 Task: Create a due date automation trigger when advanced on, on the wednesday before a card is due add fields with custom field "Resume" set to a date not in this week at 11:00 AM.
Action: Mouse moved to (1072, 83)
Screenshot: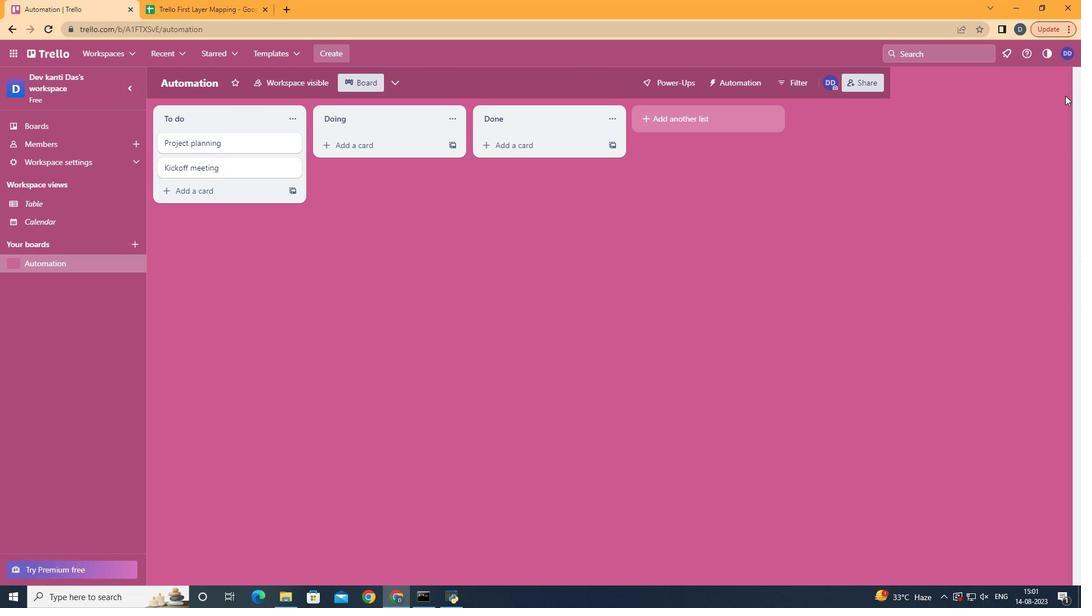
Action: Mouse pressed left at (1072, 83)
Screenshot: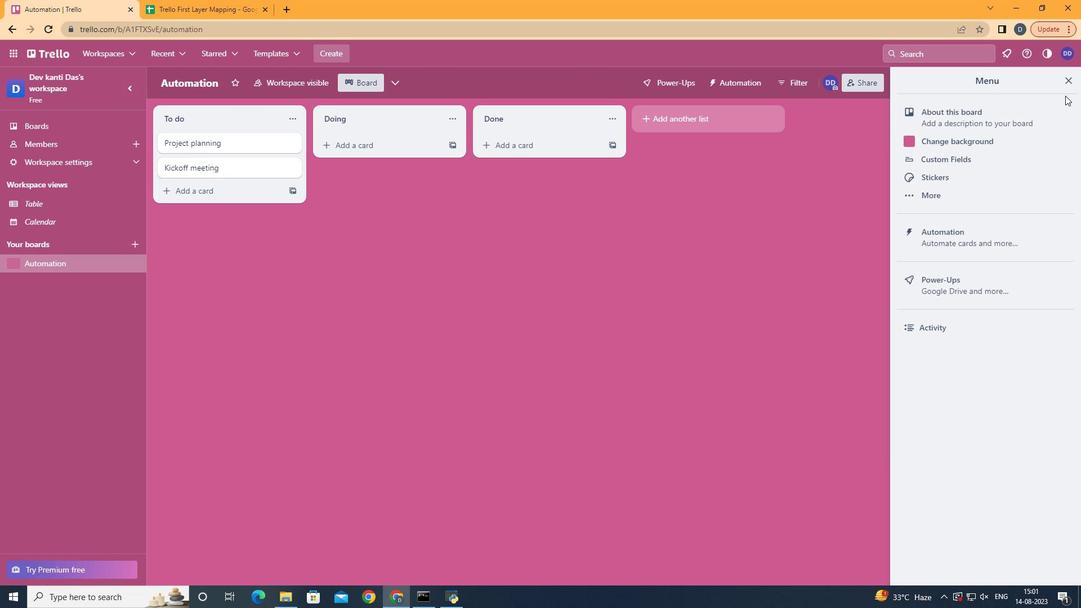 
Action: Mouse moved to (974, 254)
Screenshot: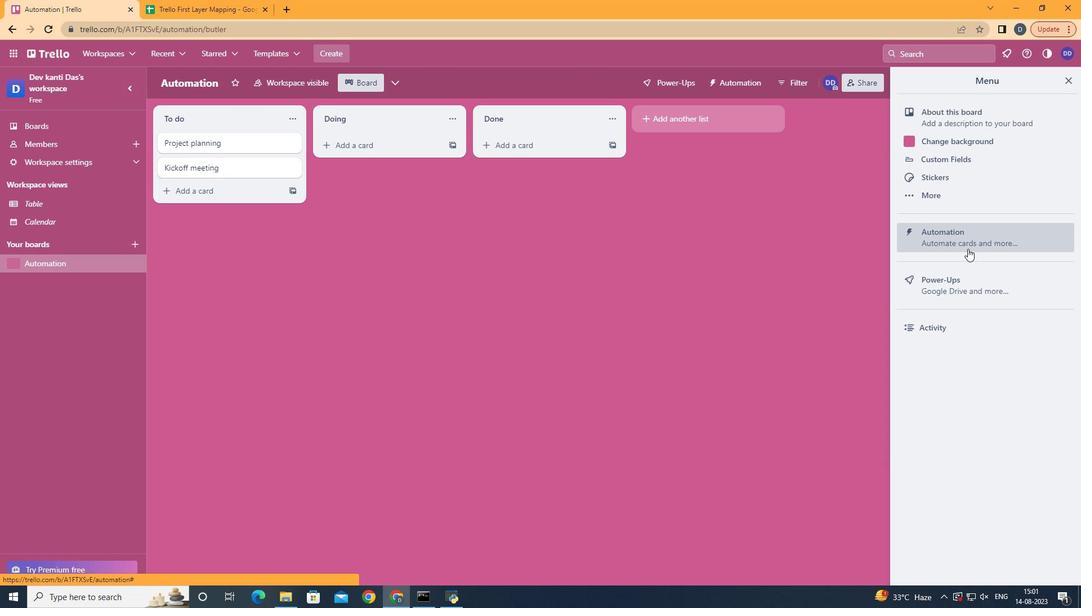 
Action: Mouse pressed left at (974, 254)
Screenshot: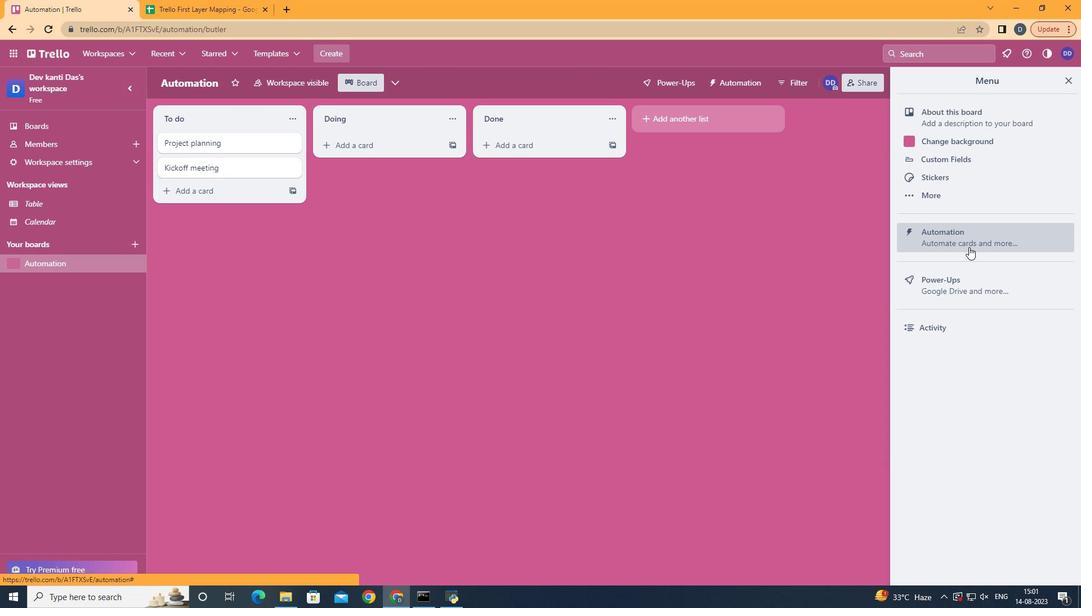 
Action: Mouse moved to (236, 229)
Screenshot: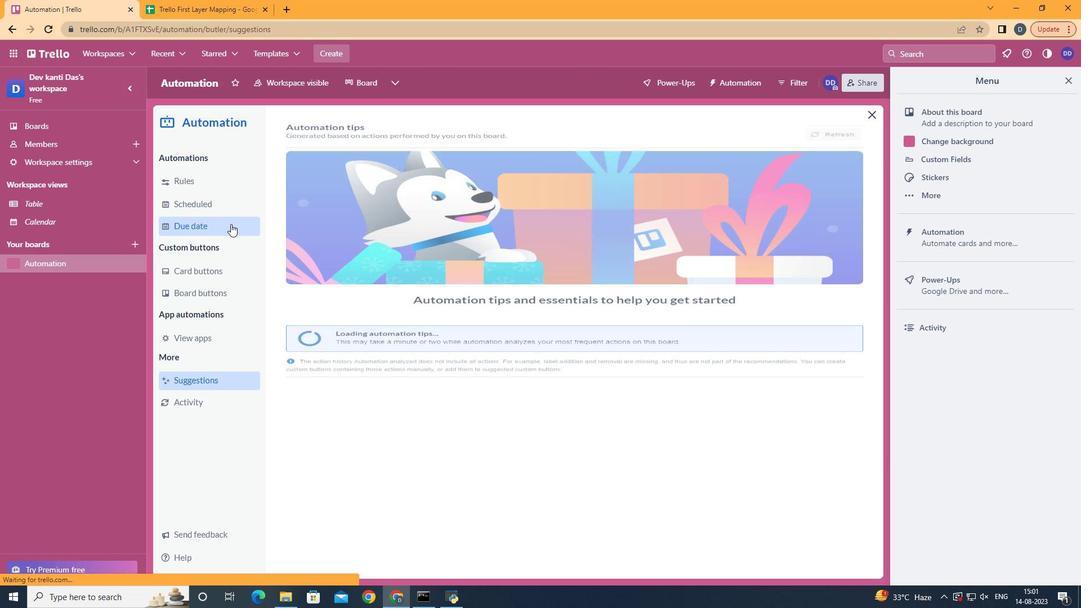 
Action: Mouse pressed left at (236, 229)
Screenshot: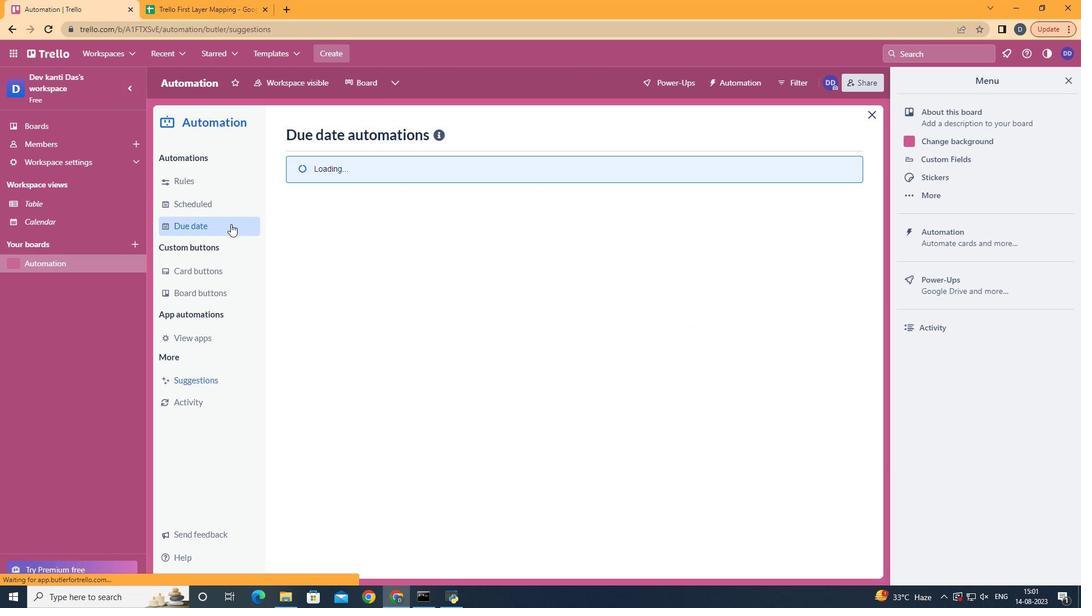 
Action: Mouse moved to (798, 138)
Screenshot: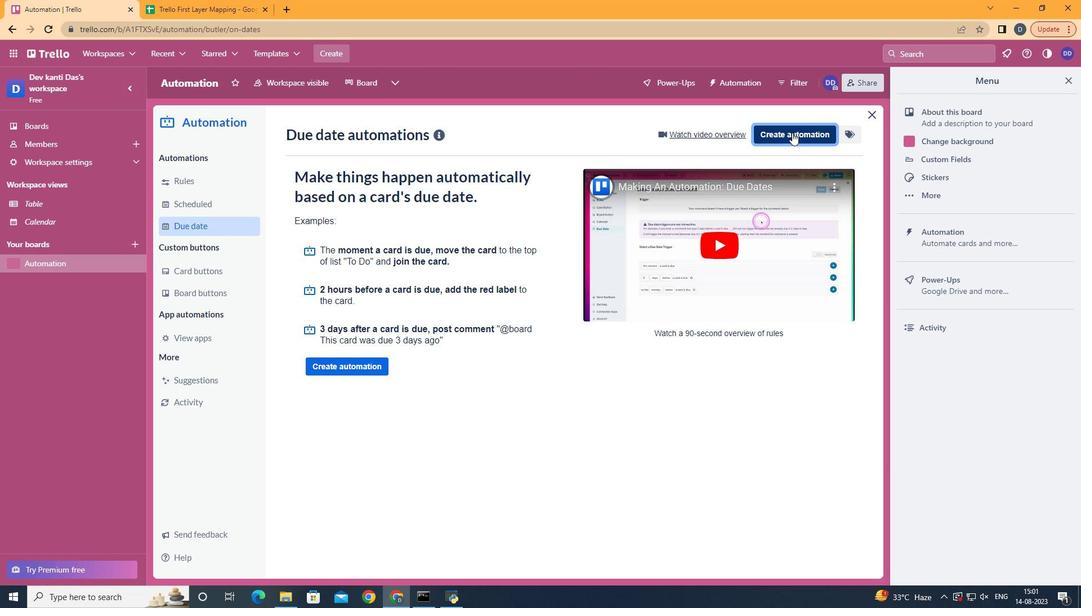 
Action: Mouse pressed left at (798, 138)
Screenshot: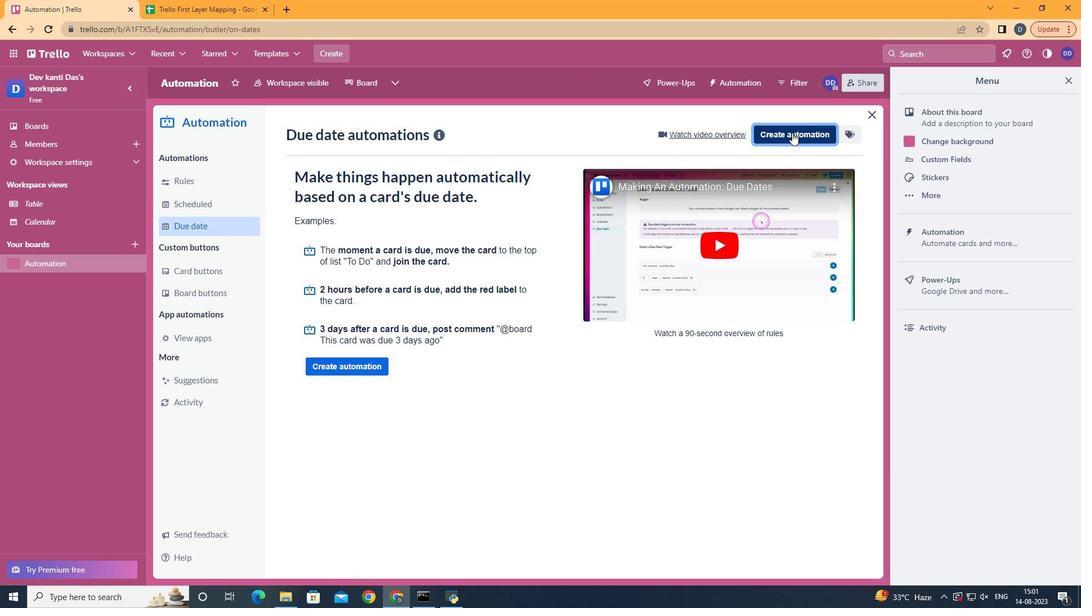 
Action: Mouse moved to (610, 247)
Screenshot: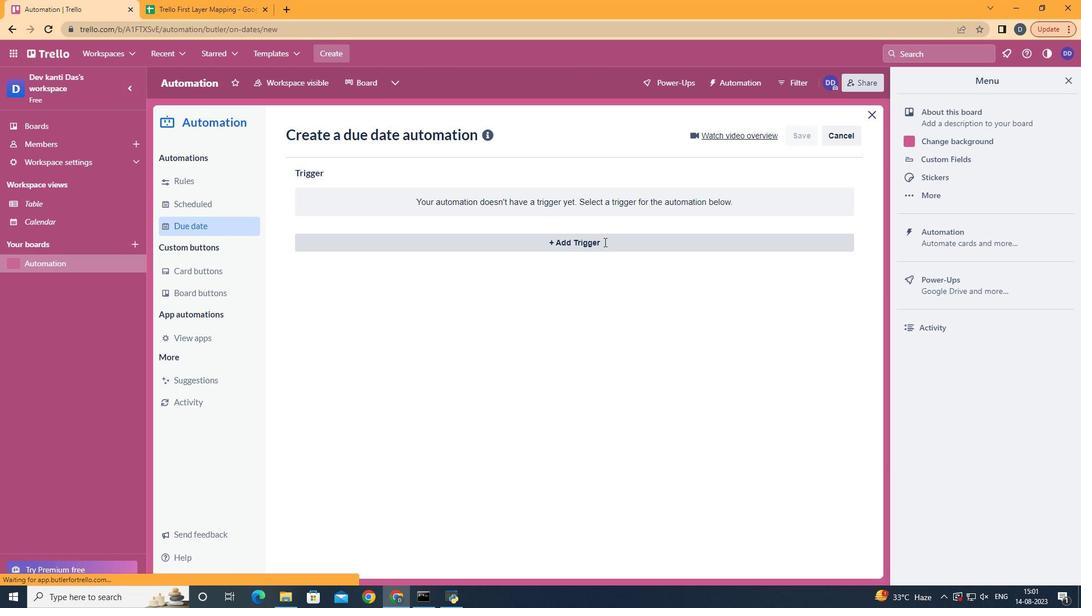 
Action: Mouse pressed left at (610, 247)
Screenshot: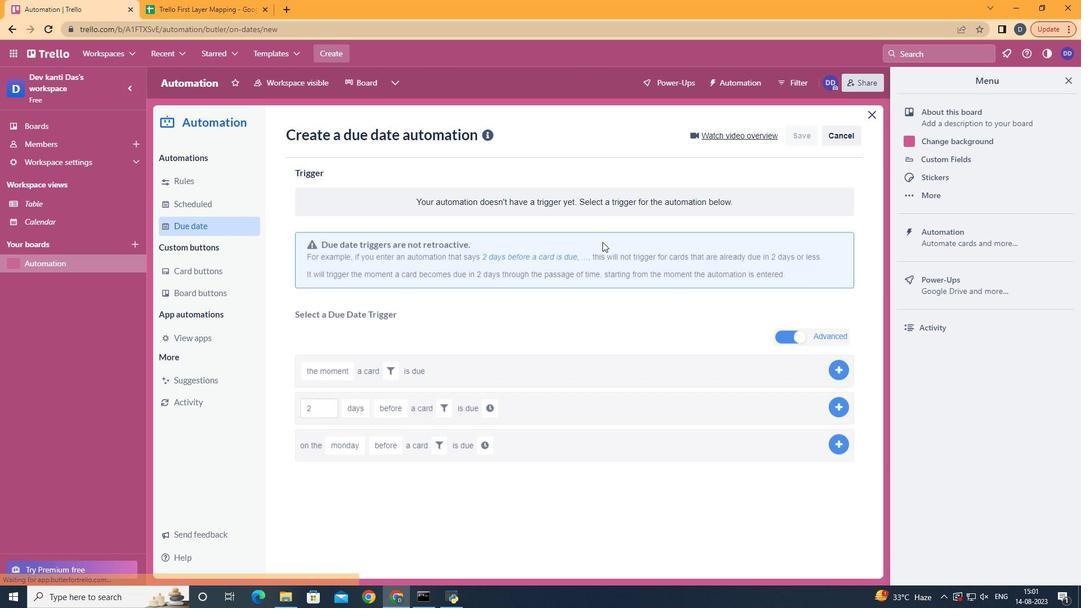 
Action: Mouse moved to (378, 348)
Screenshot: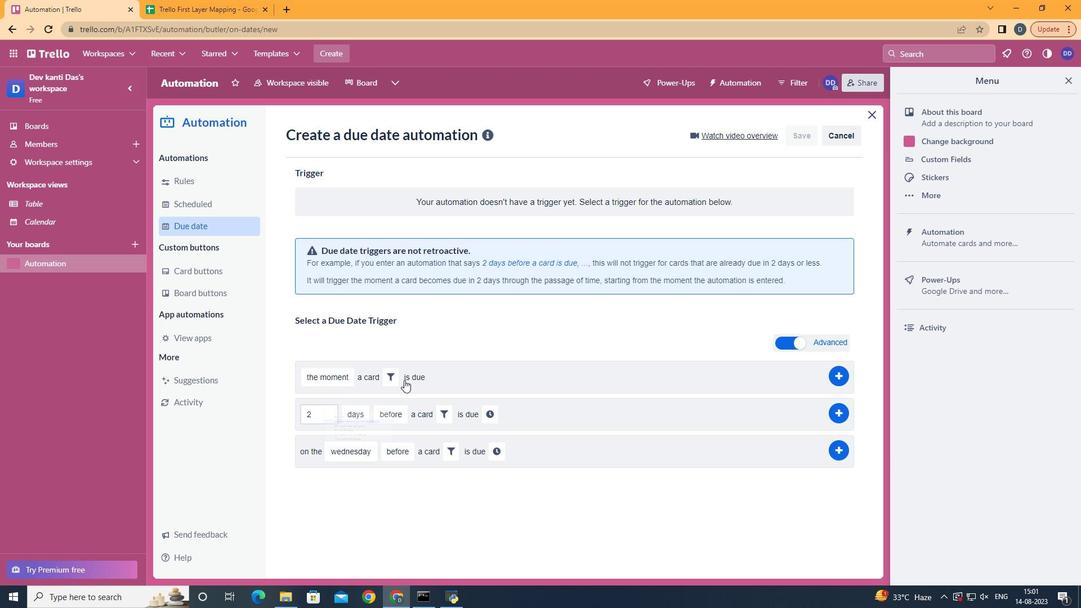 
Action: Mouse pressed left at (378, 348)
Screenshot: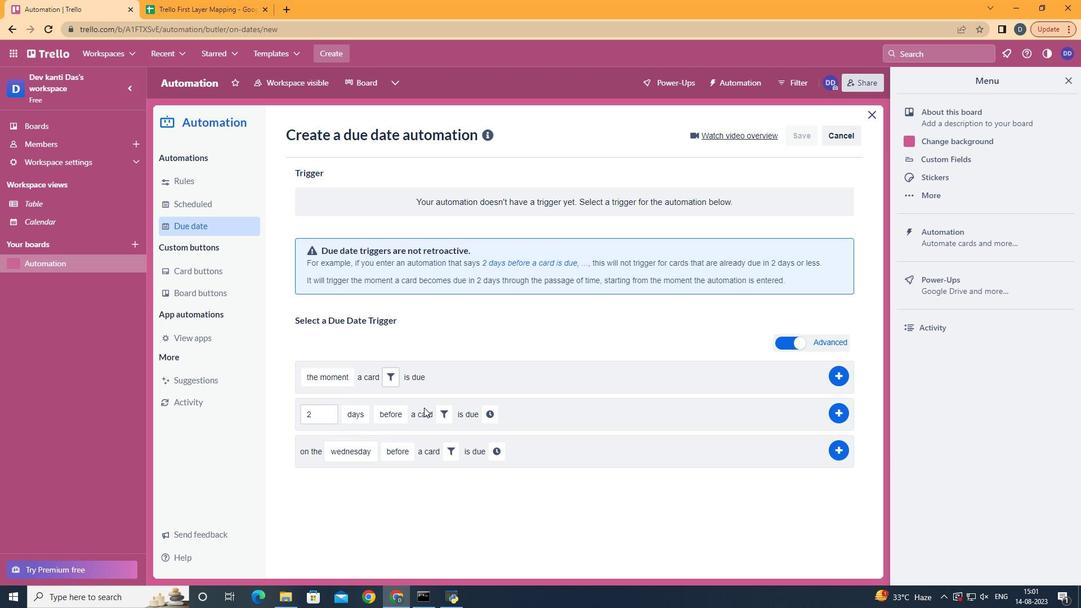 
Action: Mouse moved to (450, 451)
Screenshot: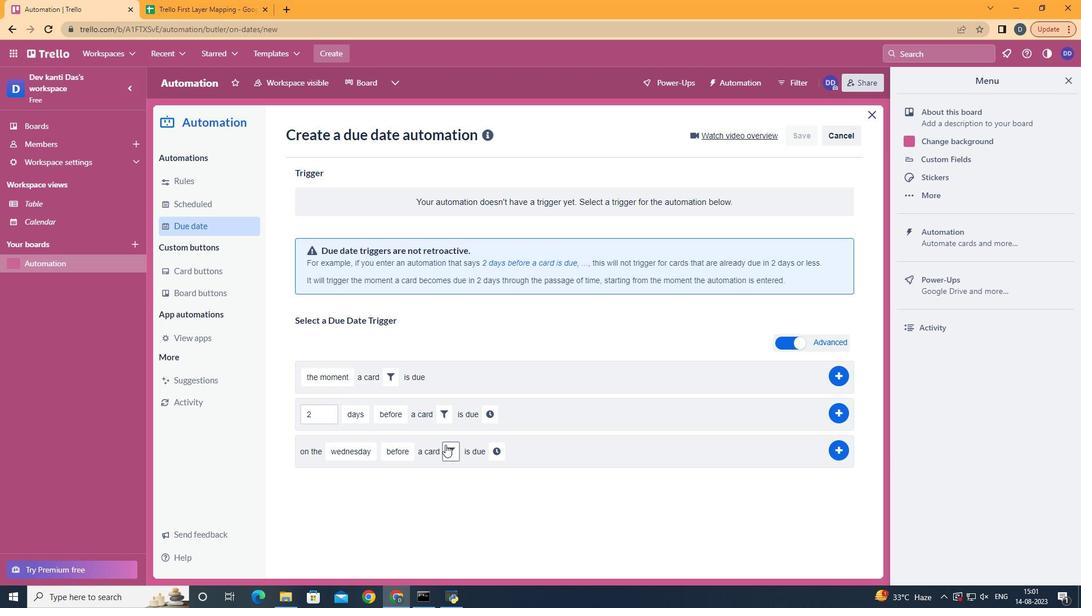 
Action: Mouse pressed left at (450, 451)
Screenshot: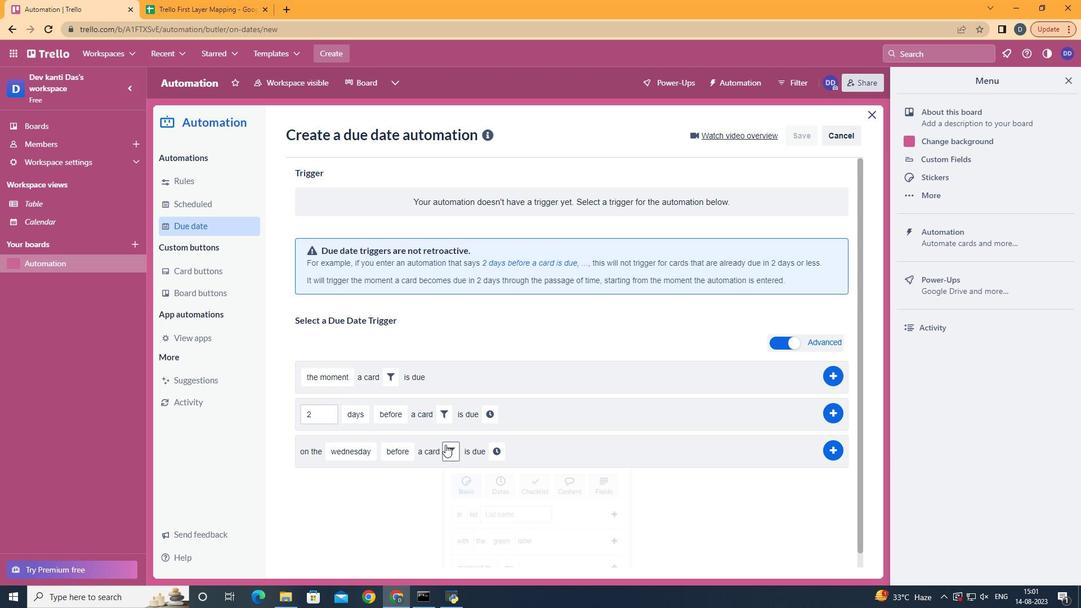 
Action: Mouse moved to (643, 494)
Screenshot: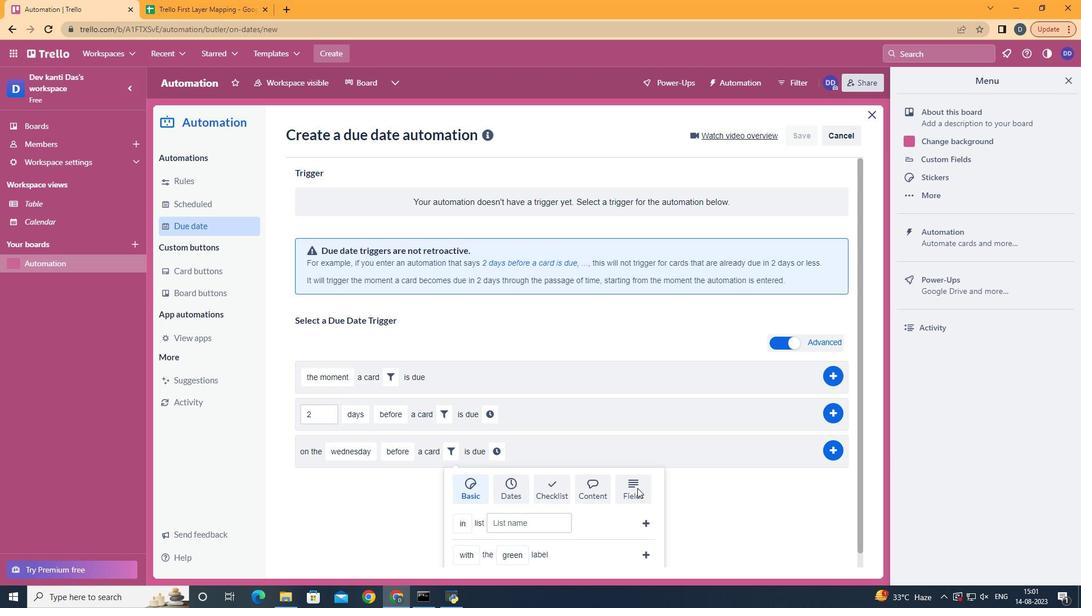 
Action: Mouse pressed left at (643, 494)
Screenshot: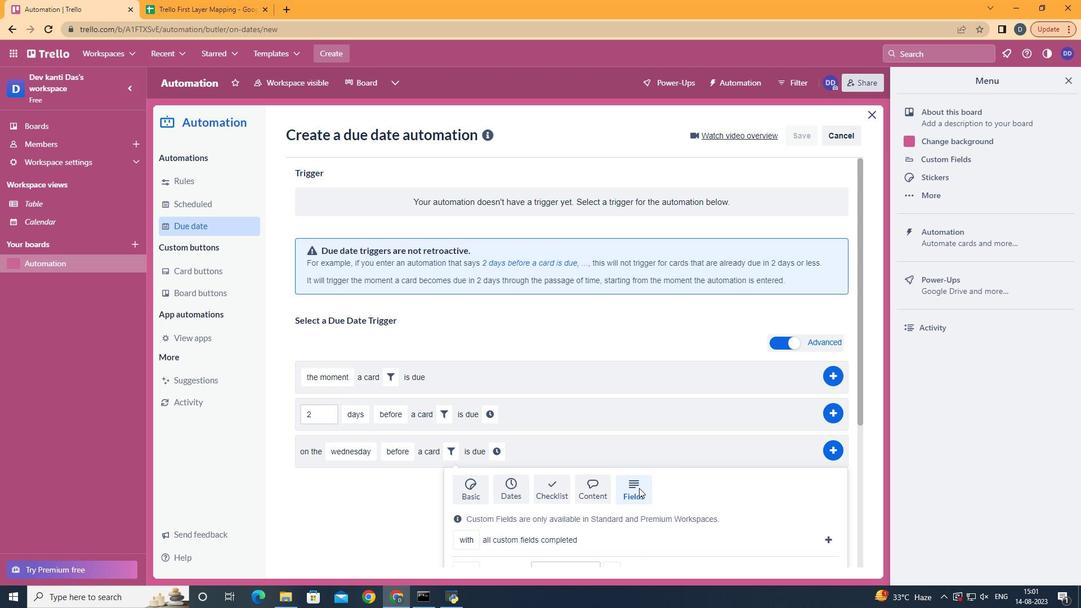 
Action: Mouse moved to (645, 494)
Screenshot: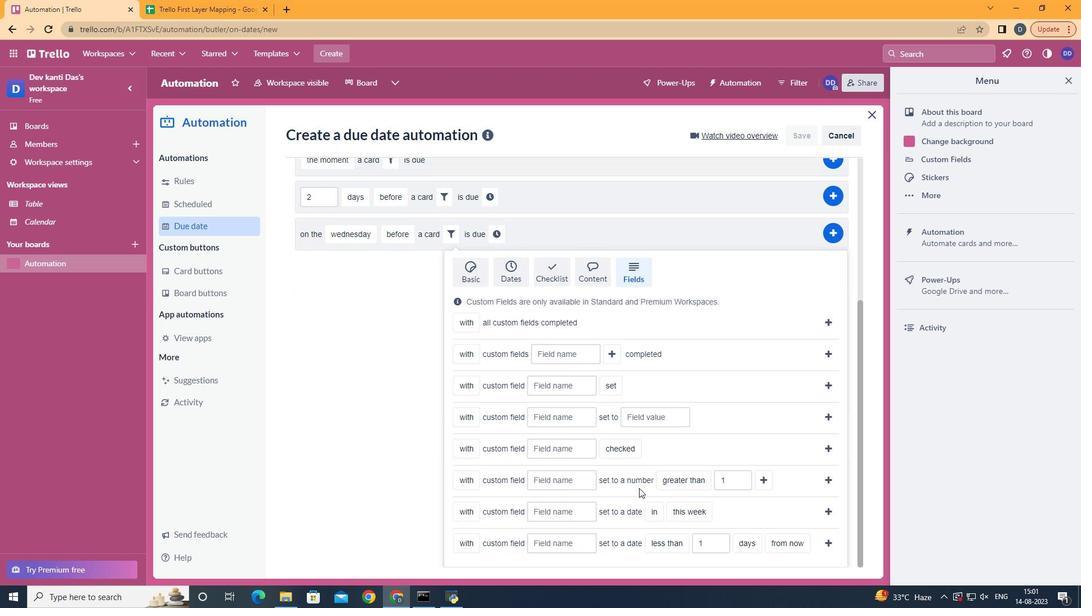 
Action: Mouse scrolled (645, 493) with delta (0, 0)
Screenshot: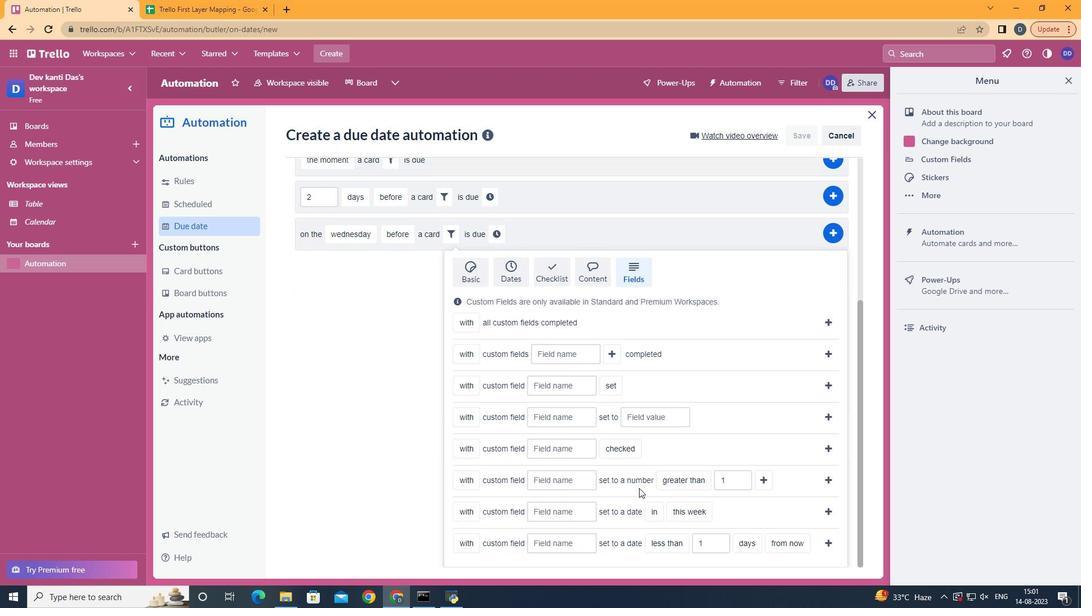 
Action: Mouse scrolled (645, 493) with delta (0, 0)
Screenshot: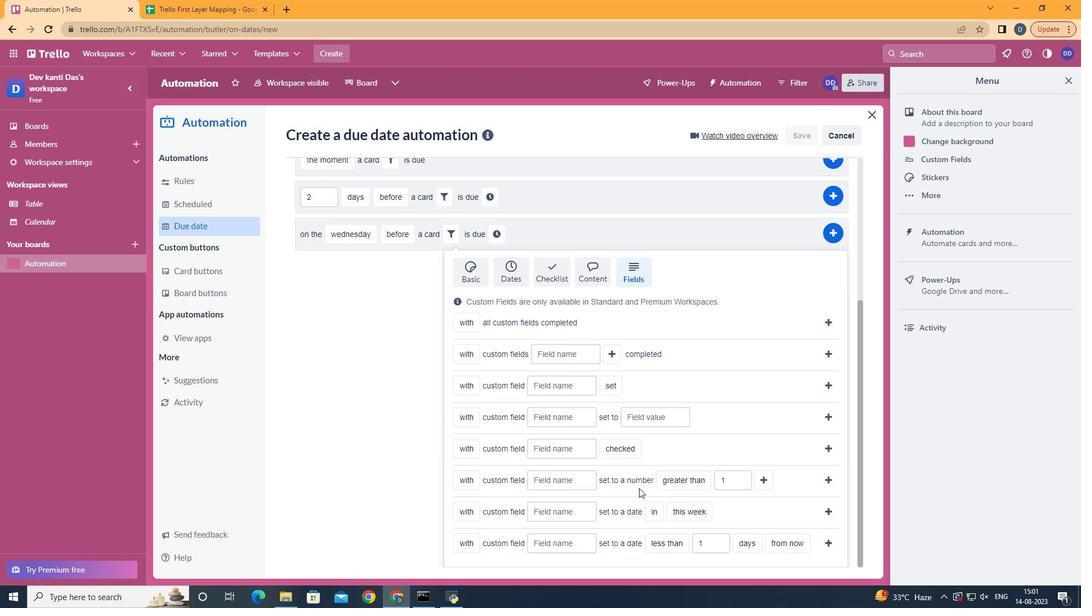 
Action: Mouse scrolled (645, 493) with delta (0, 0)
Screenshot: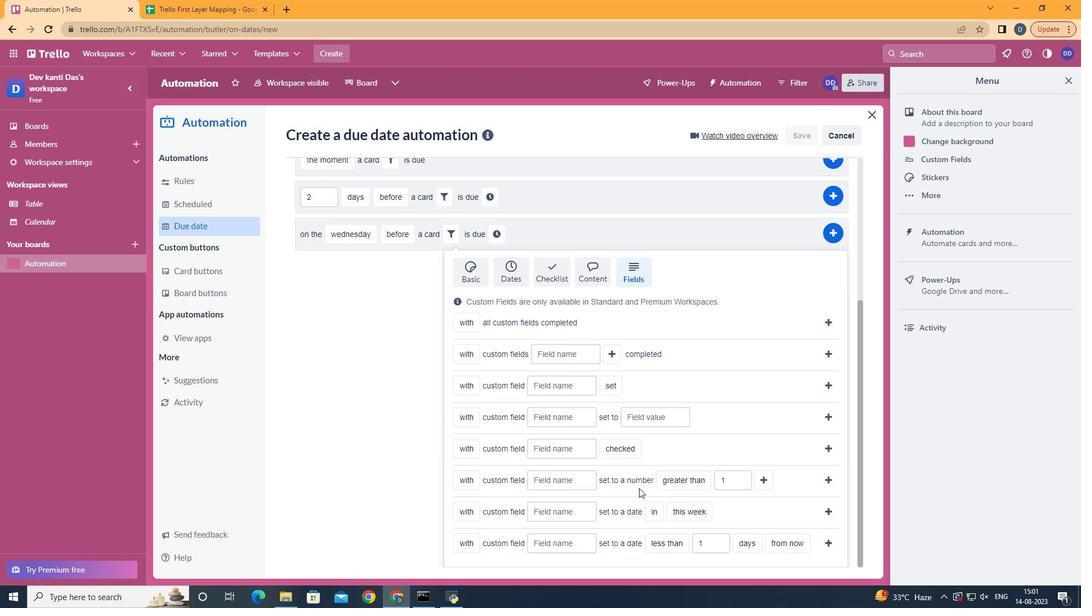 
Action: Mouse scrolled (645, 493) with delta (0, 0)
Screenshot: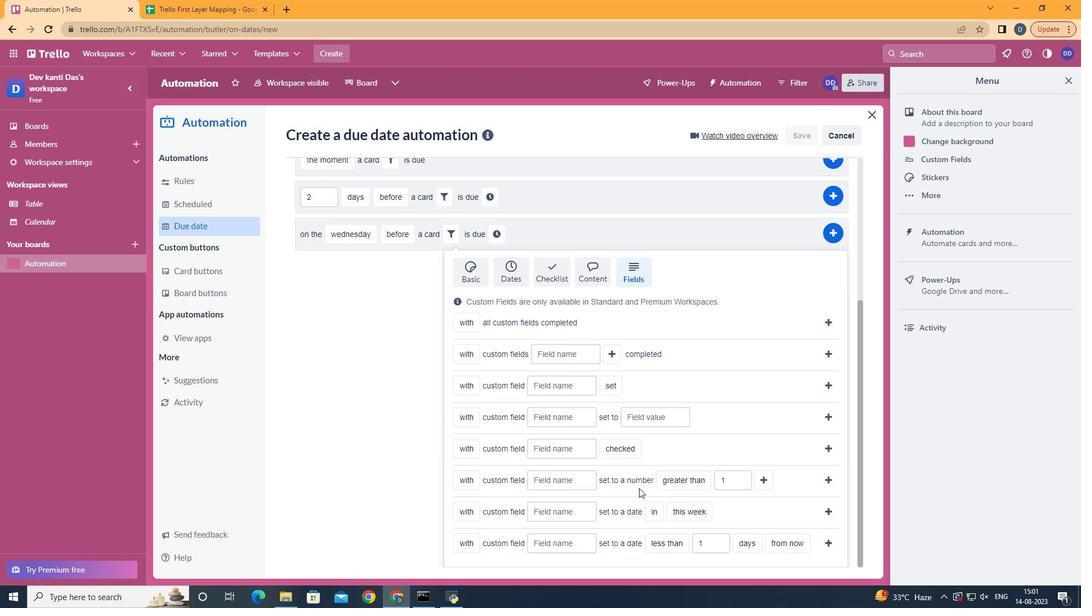 
Action: Mouse scrolled (645, 493) with delta (0, 0)
Screenshot: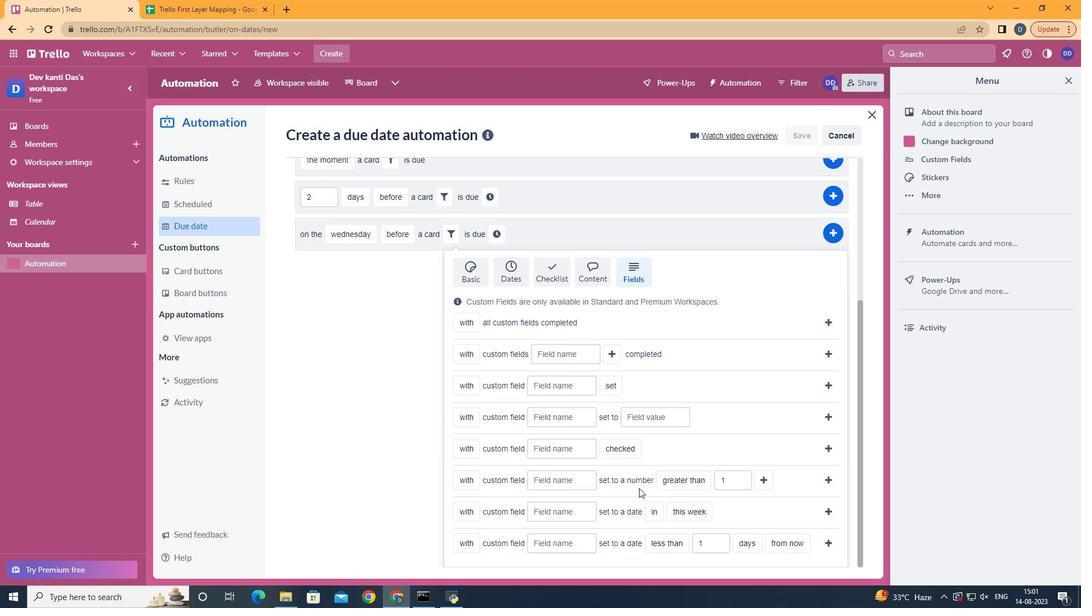 
Action: Mouse scrolled (645, 493) with delta (0, 0)
Screenshot: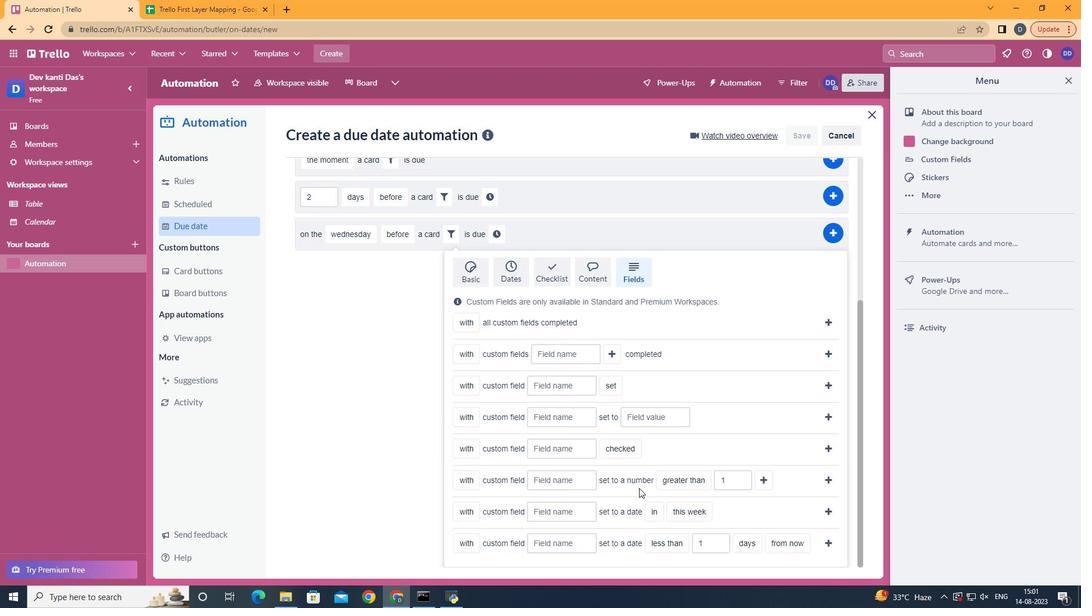 
Action: Mouse scrolled (645, 493) with delta (0, 0)
Screenshot: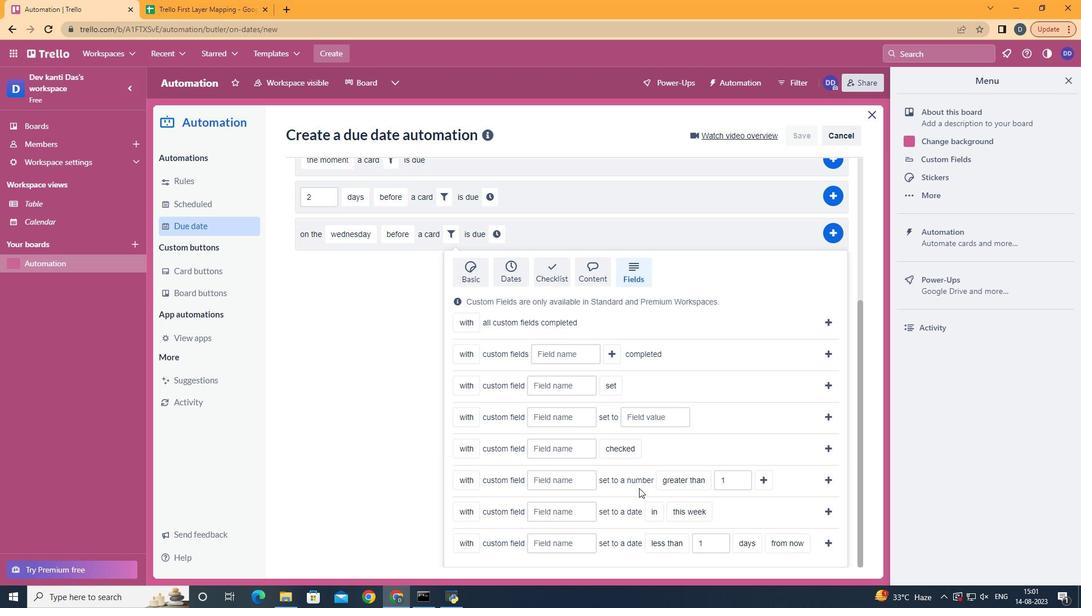 
Action: Mouse scrolled (645, 493) with delta (0, 0)
Screenshot: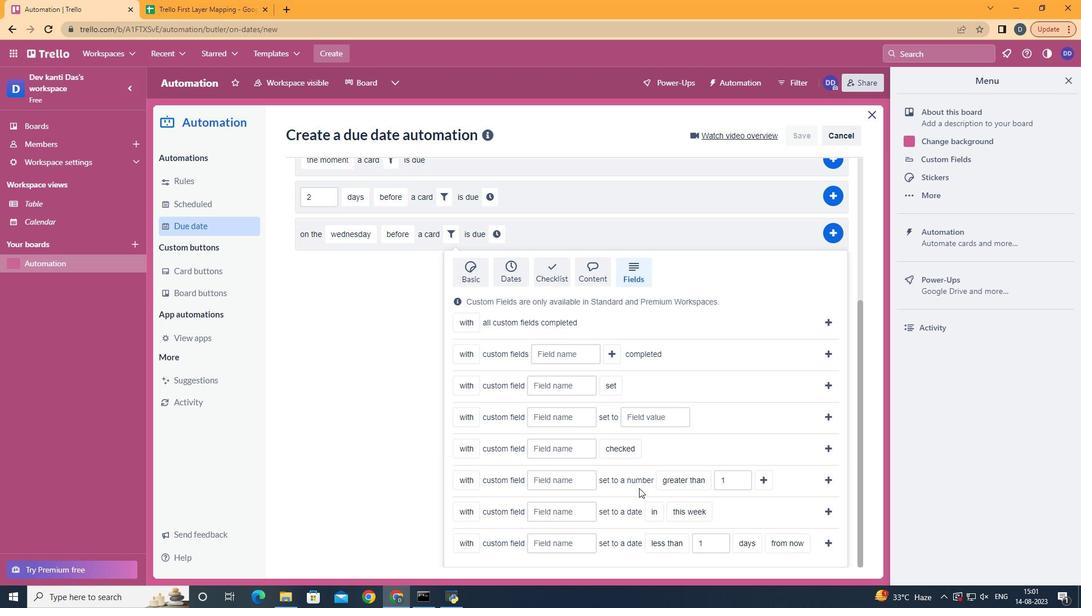 
Action: Mouse scrolled (645, 493) with delta (0, 0)
Screenshot: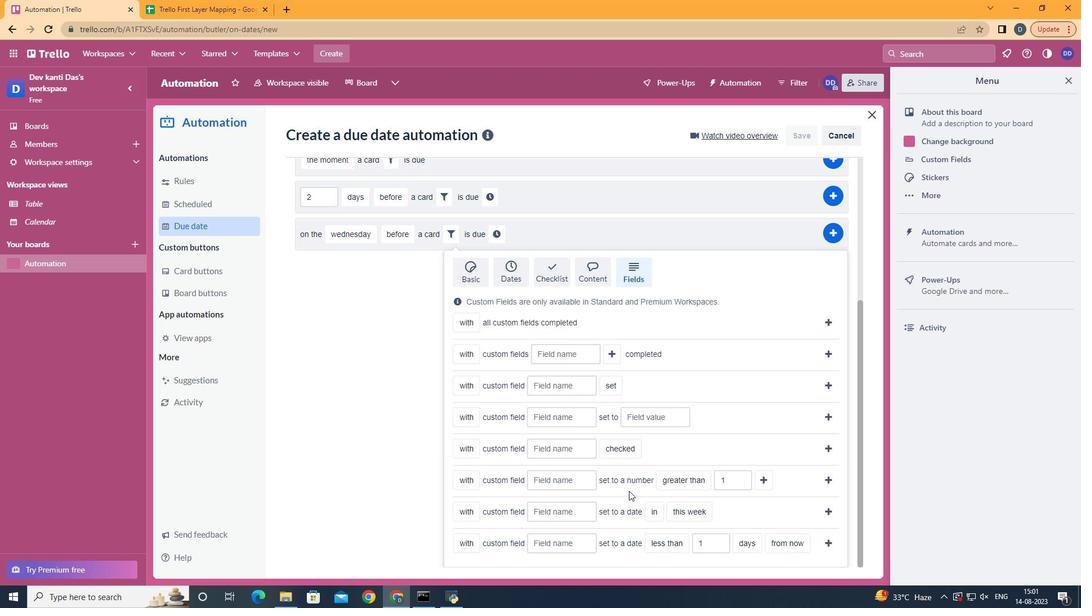 
Action: Mouse scrolled (645, 493) with delta (0, 0)
Screenshot: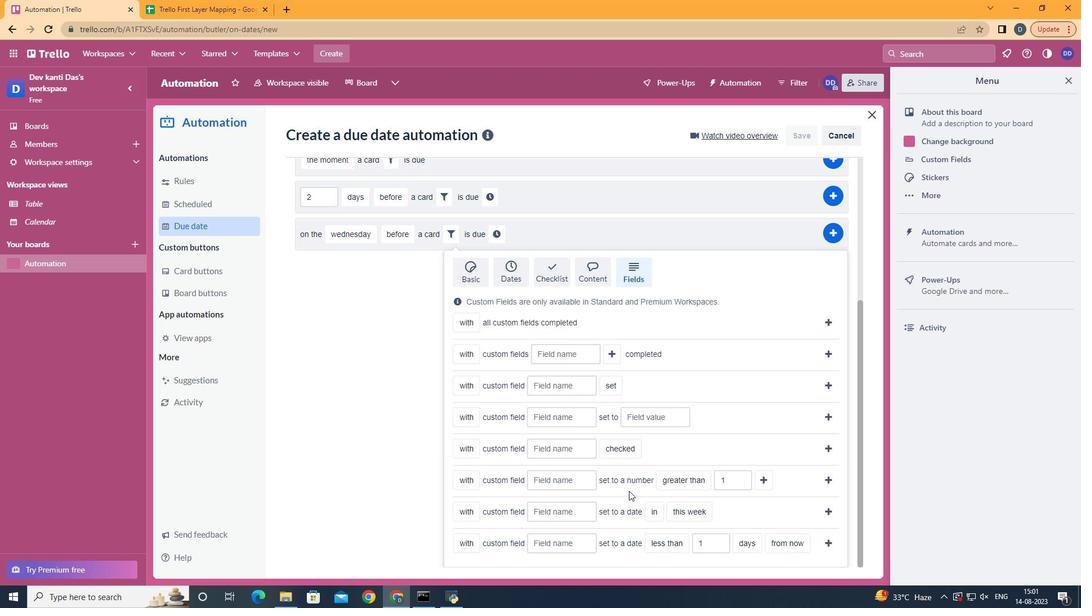 
Action: Mouse scrolled (645, 493) with delta (0, 0)
Screenshot: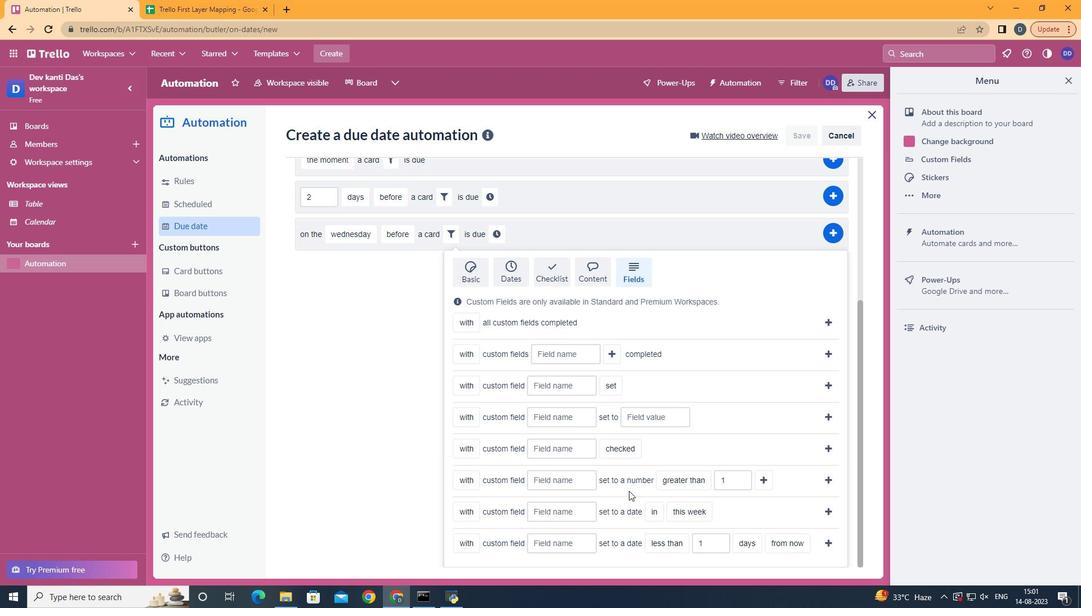 
Action: Mouse moved to (568, 516)
Screenshot: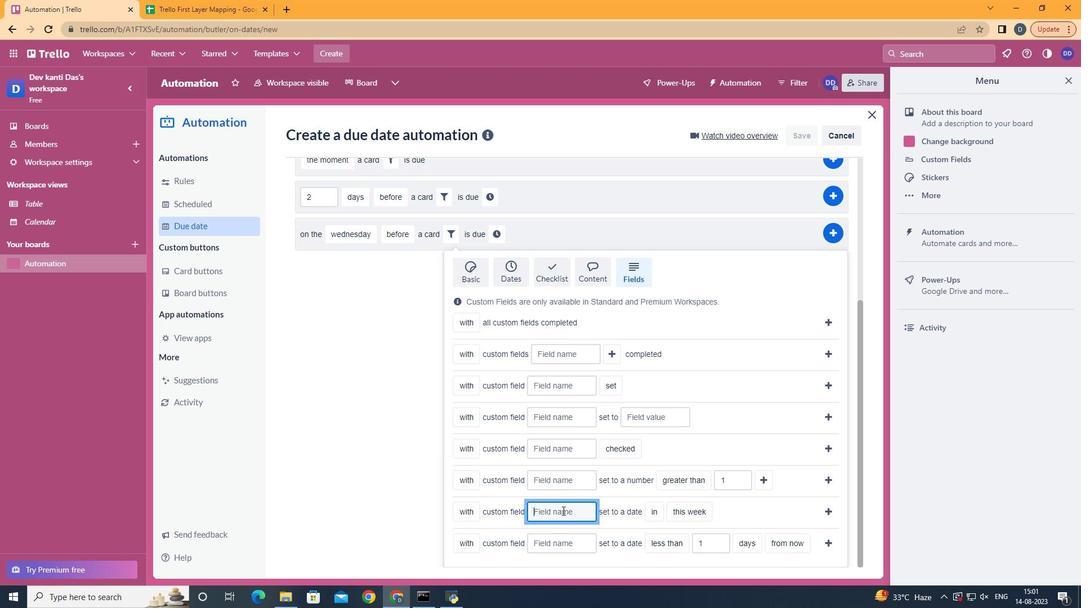 
Action: Mouse pressed left at (568, 516)
Screenshot: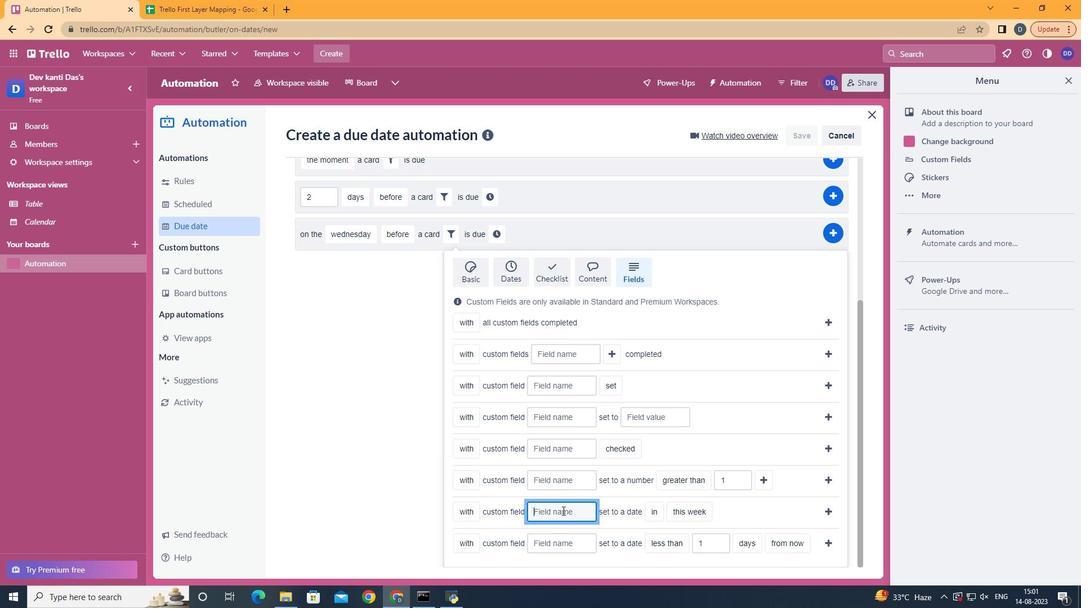 
Action: Mouse moved to (568, 516)
Screenshot: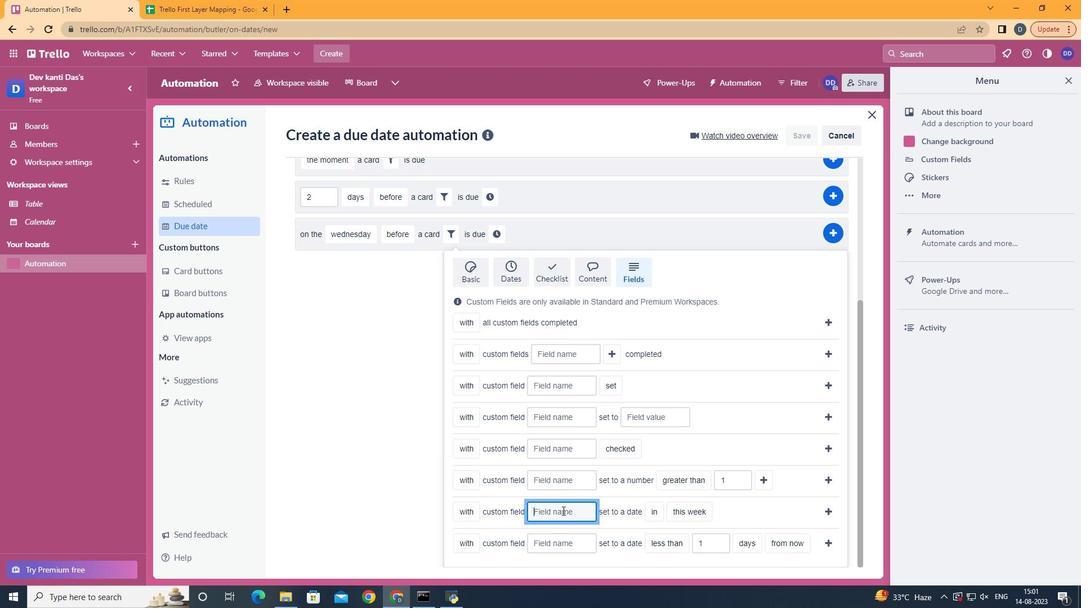 
Action: Key pressed <Key.shift>Resume
Screenshot: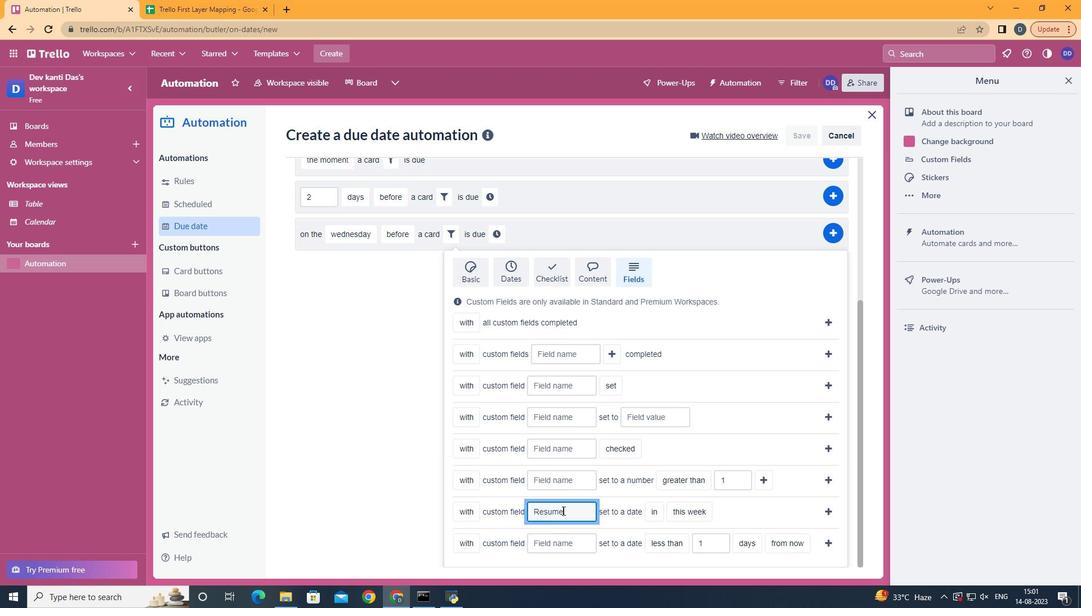 
Action: Mouse moved to (663, 558)
Screenshot: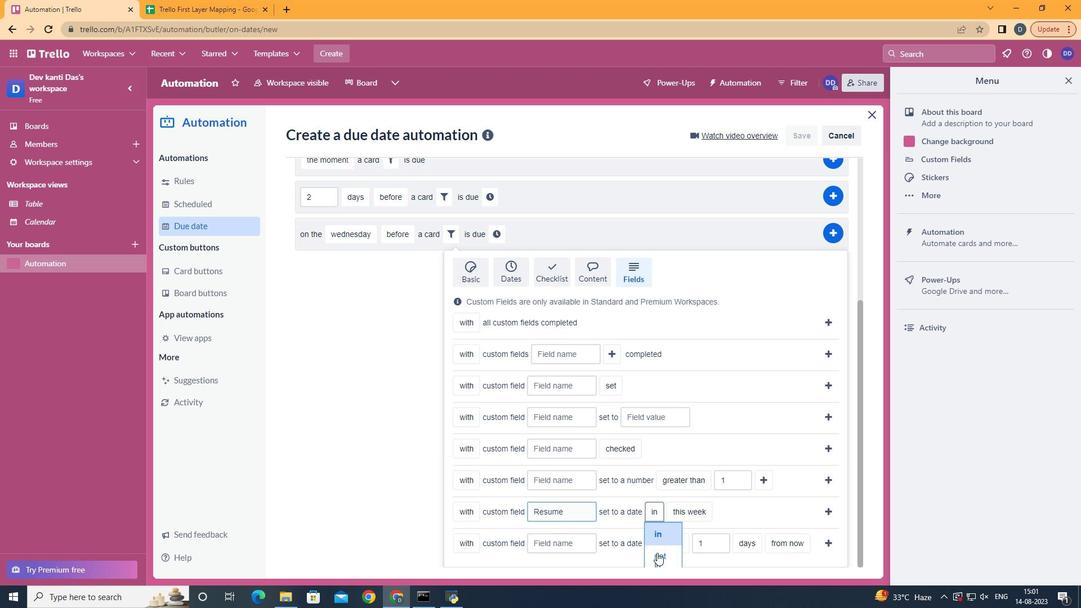 
Action: Mouse pressed left at (663, 558)
Screenshot: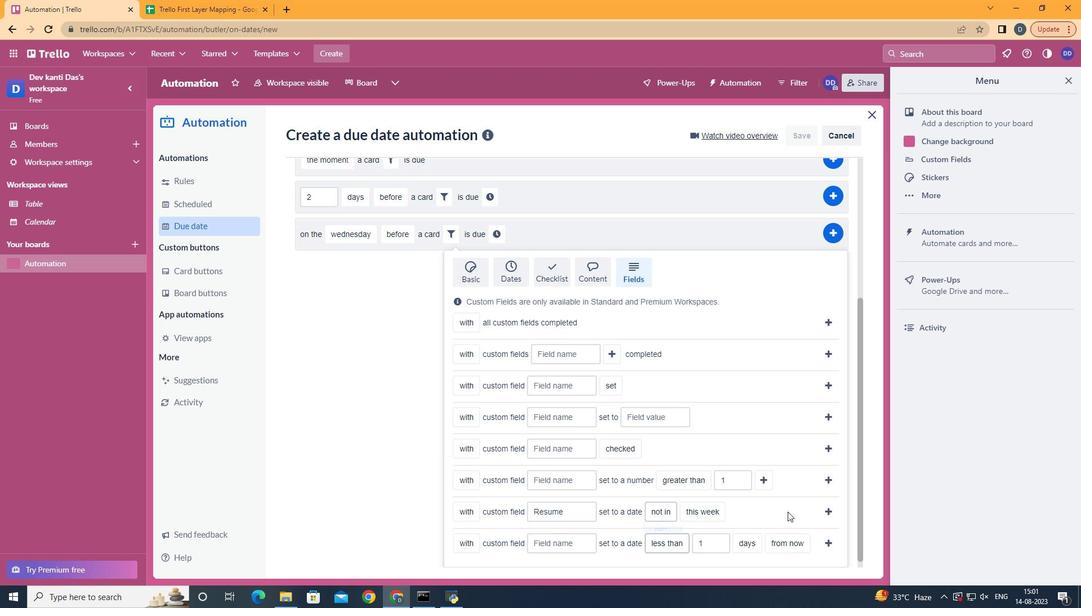
Action: Mouse moved to (833, 513)
Screenshot: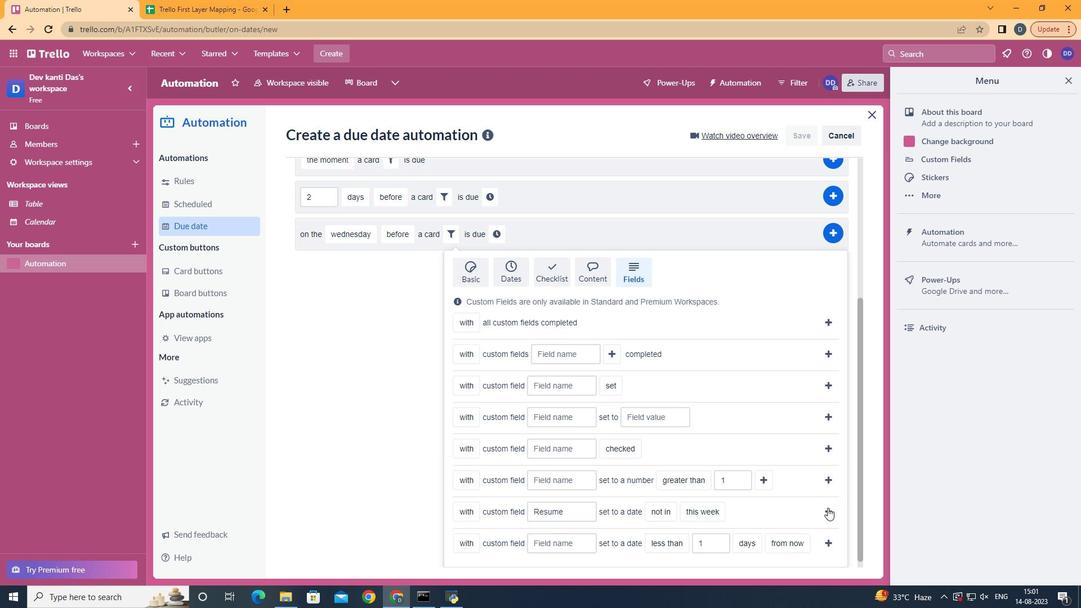 
Action: Mouse pressed left at (833, 513)
Screenshot: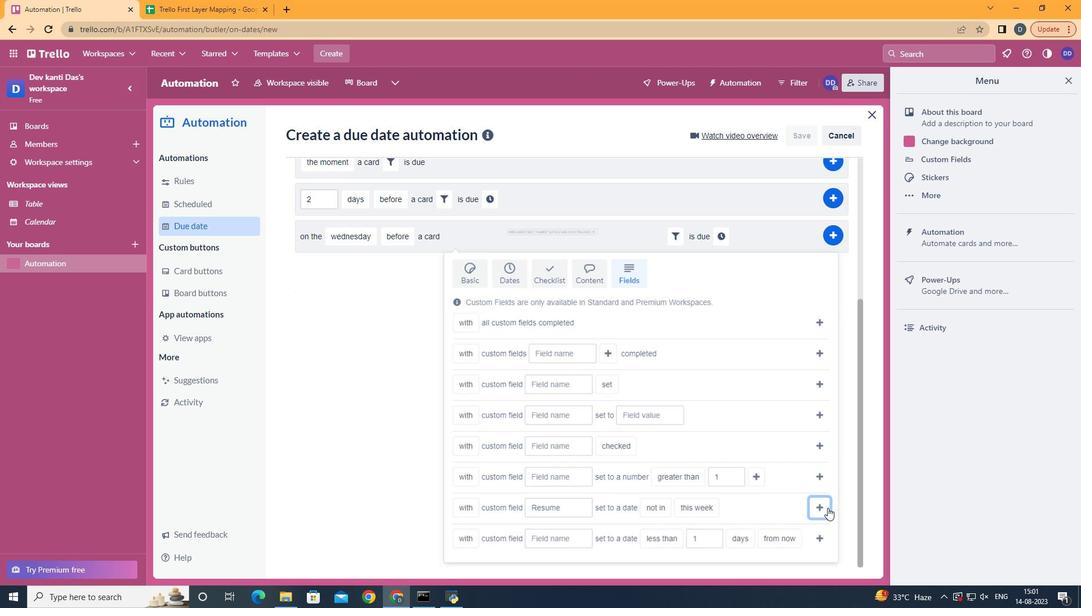 
Action: Mouse moved to (722, 456)
Screenshot: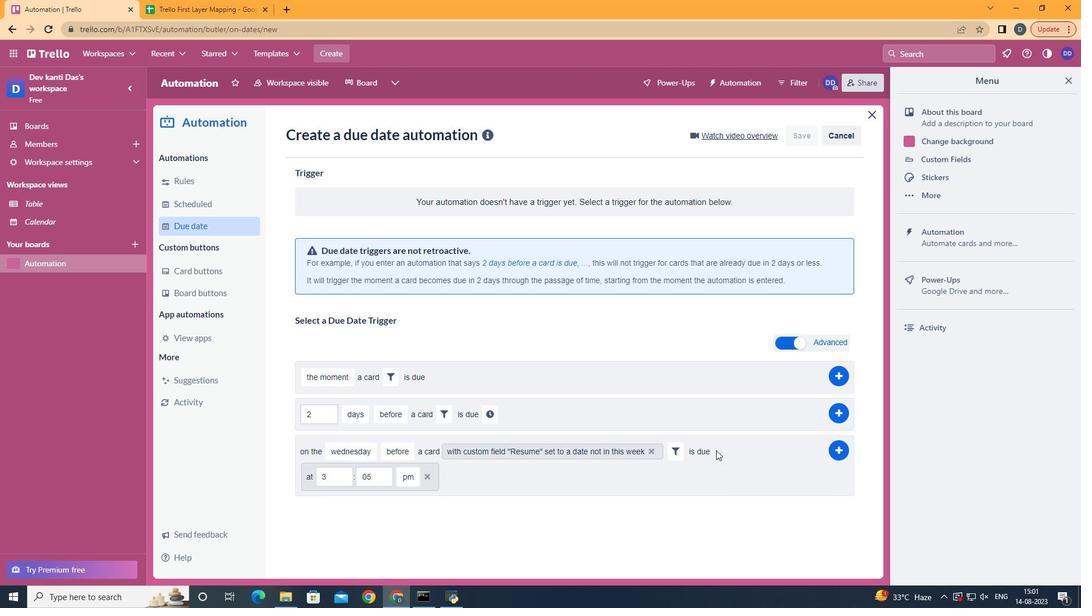 
Action: Mouse pressed left at (722, 456)
Screenshot: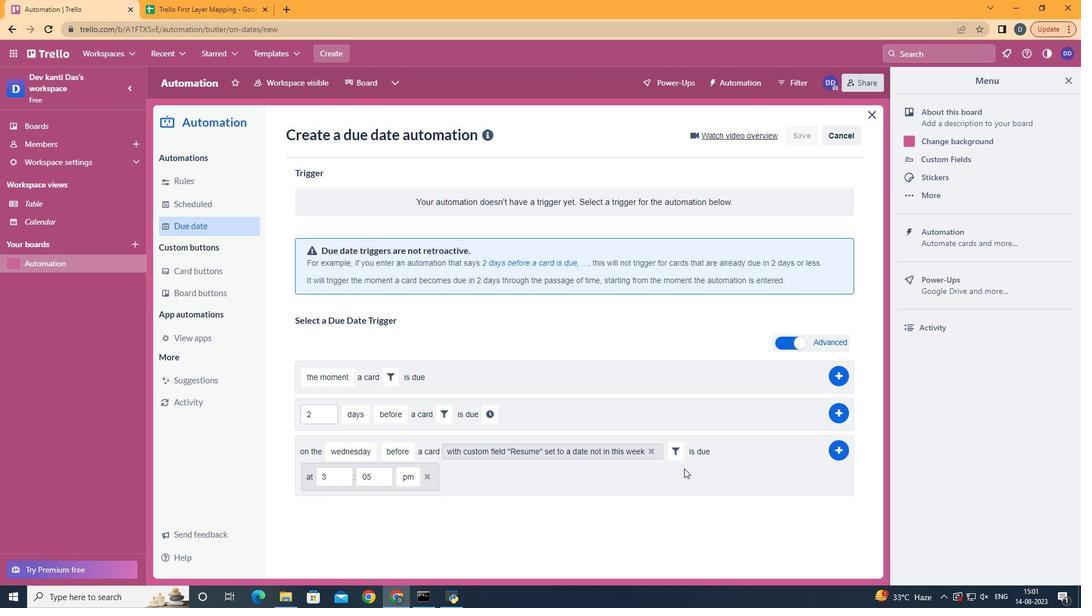 
Action: Mouse moved to (345, 487)
Screenshot: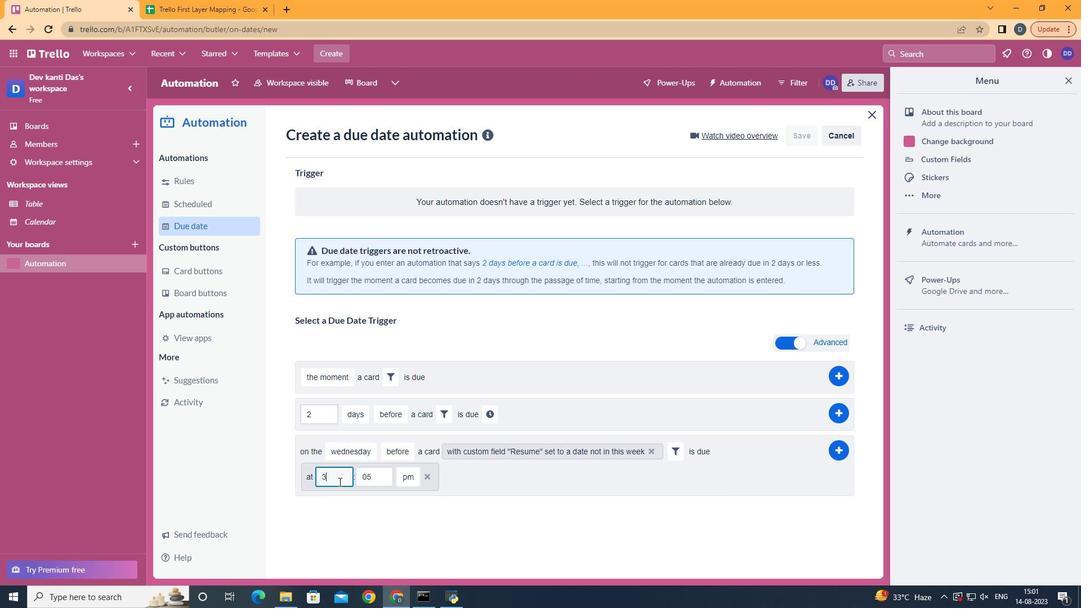 
Action: Mouse pressed left at (345, 487)
Screenshot: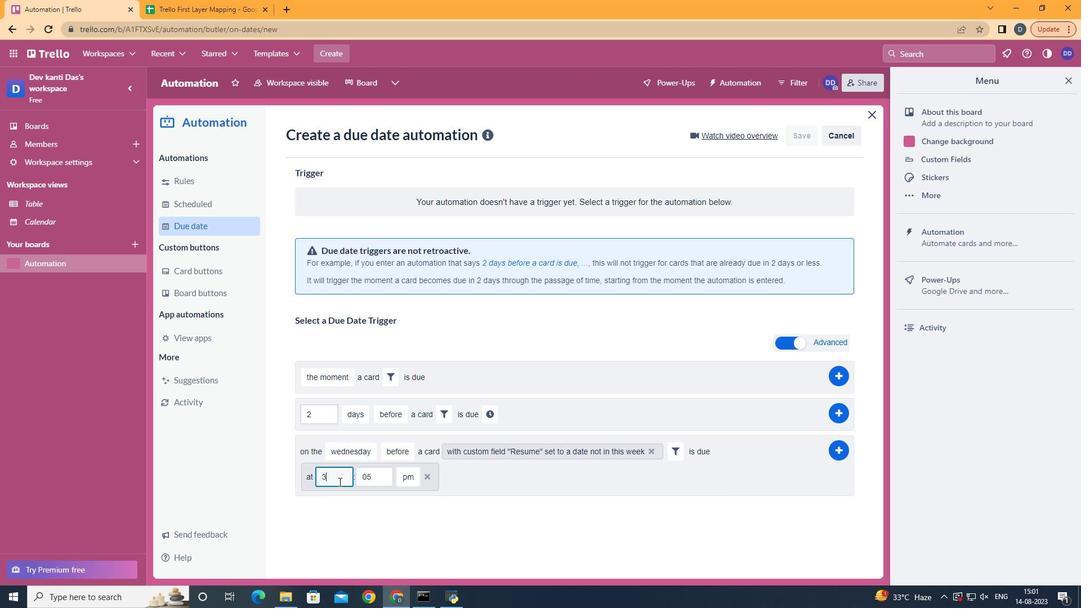 
Action: Mouse moved to (344, 487)
Screenshot: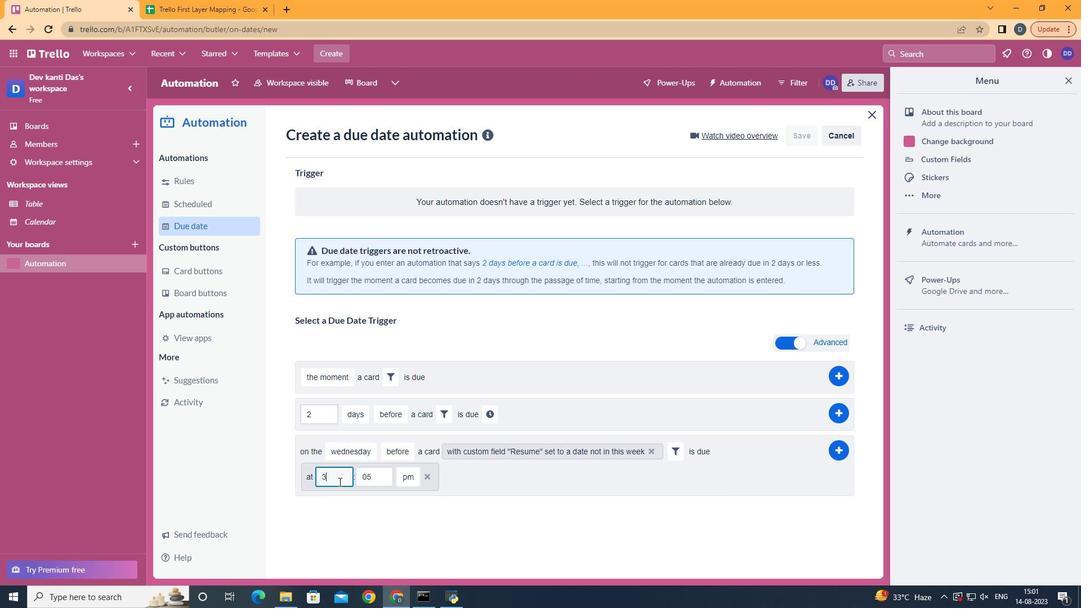 
Action: Key pressed <Key.backspace>11
Screenshot: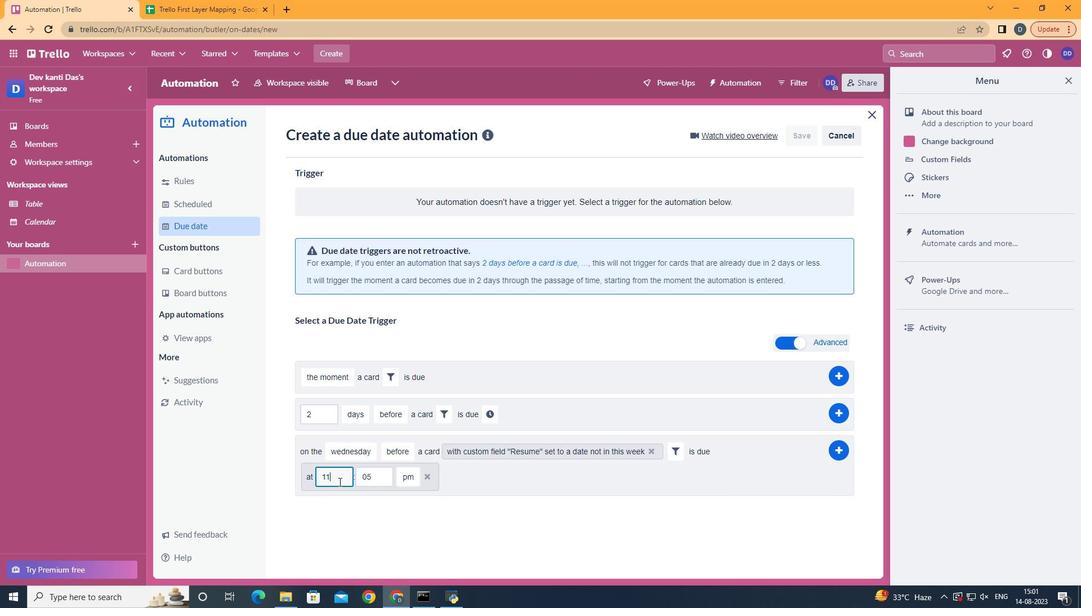
Action: Mouse moved to (380, 480)
Screenshot: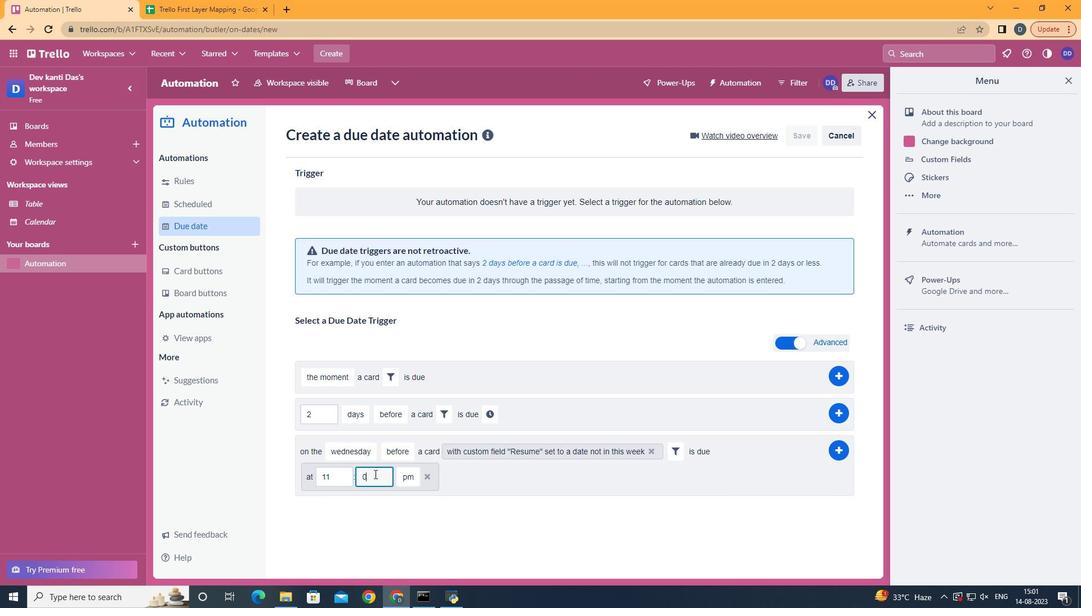 
Action: Mouse pressed left at (380, 480)
Screenshot: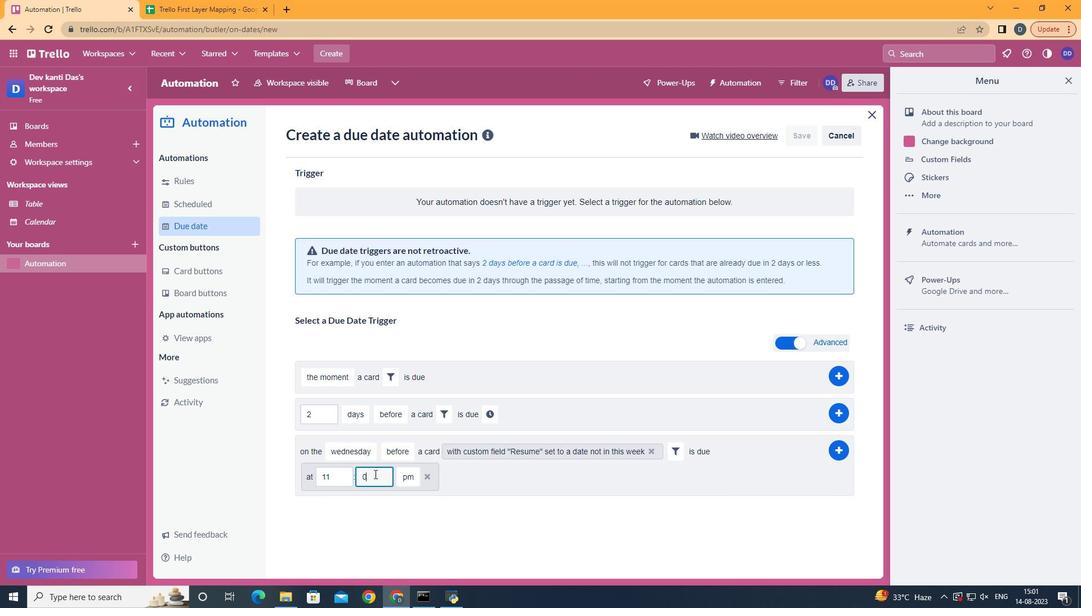 
Action: Key pressed <Key.backspace>0
Screenshot: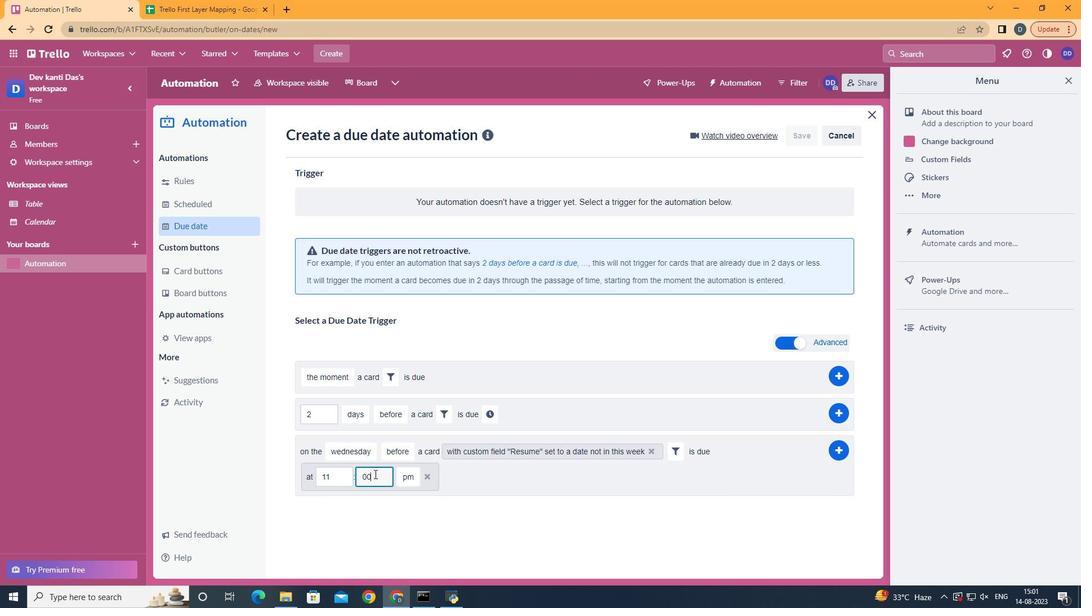 
Action: Mouse moved to (416, 502)
Screenshot: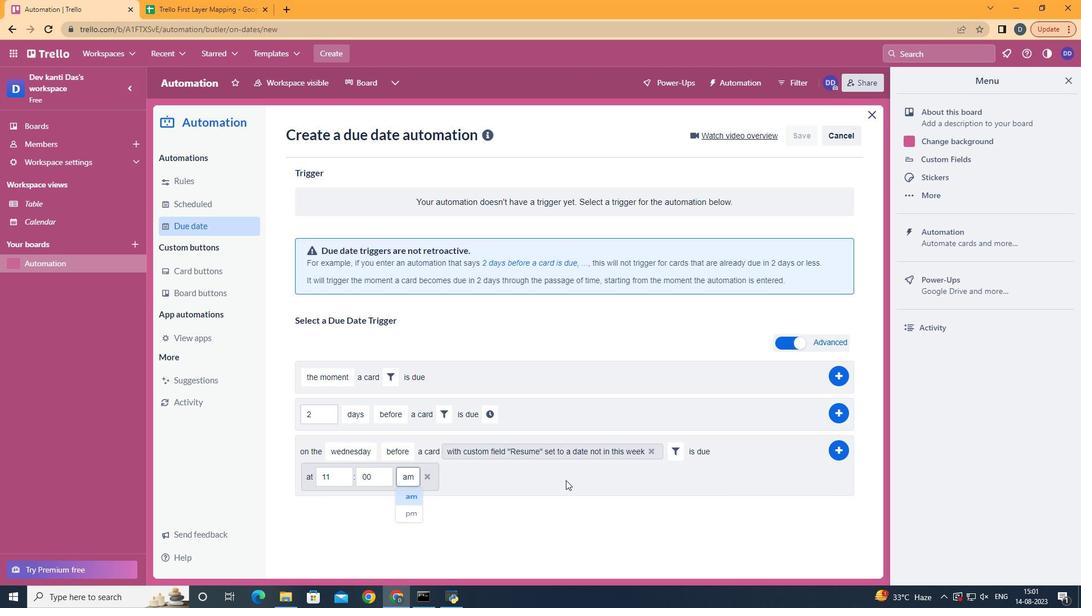
Action: Mouse pressed left at (416, 502)
Screenshot: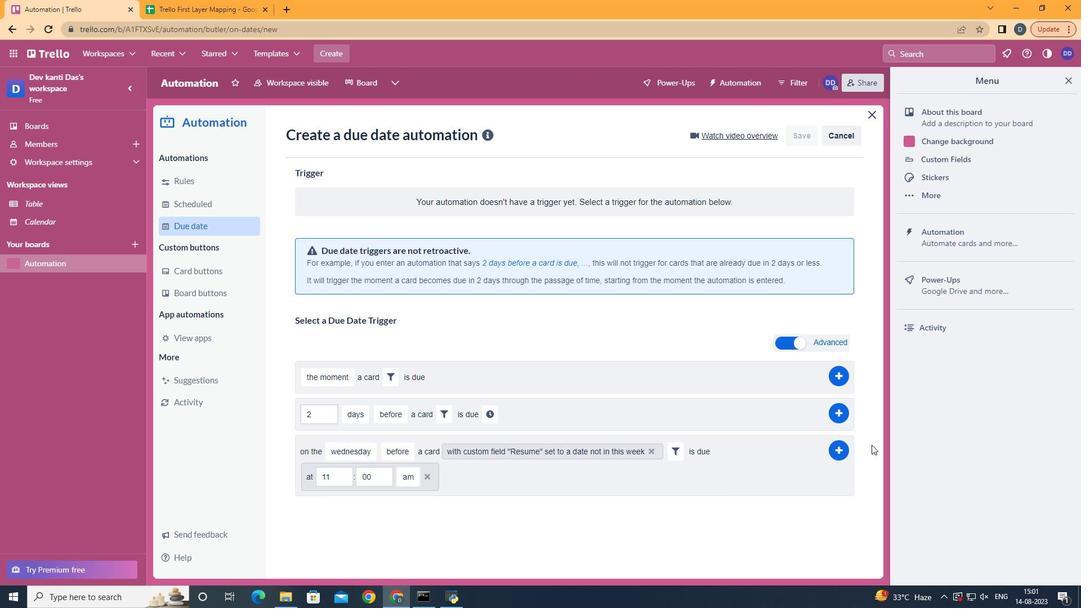 
Action: Mouse moved to (829, 456)
Screenshot: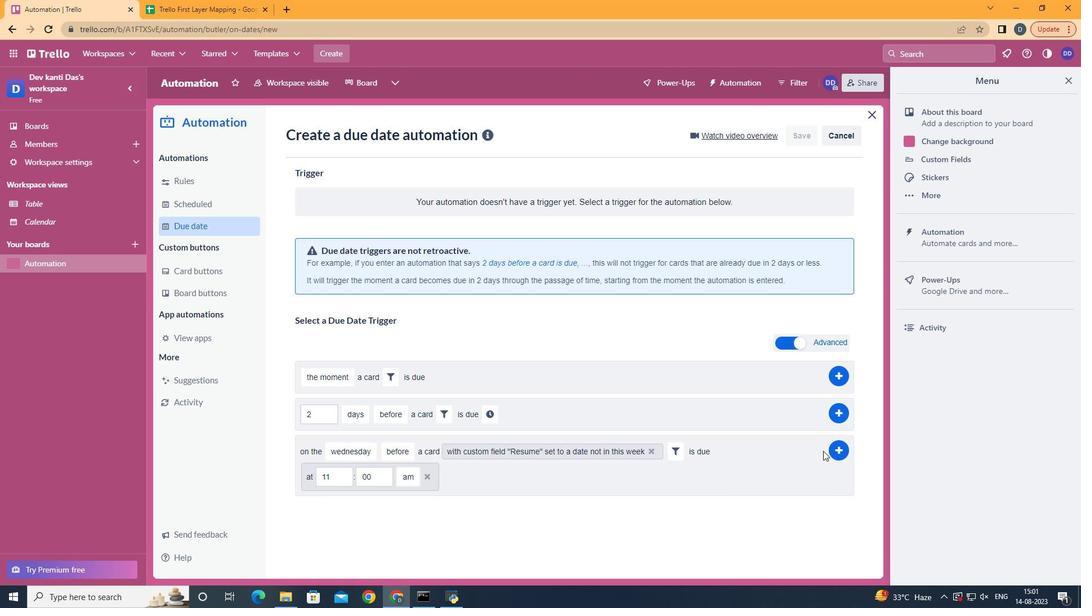 
Action: Mouse pressed left at (829, 456)
Screenshot: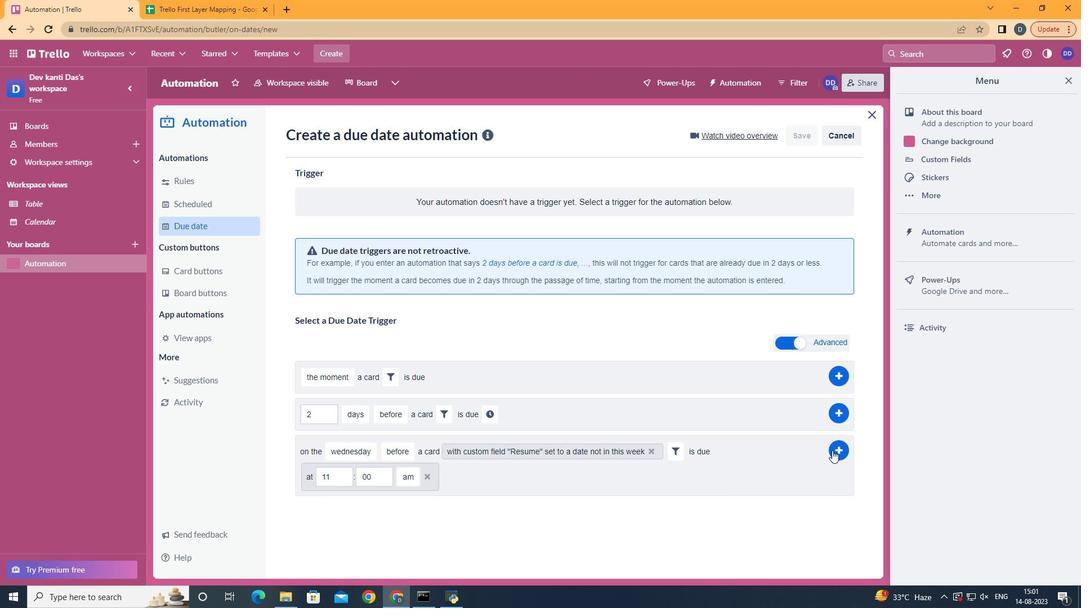
Action: Mouse moved to (838, 456)
Screenshot: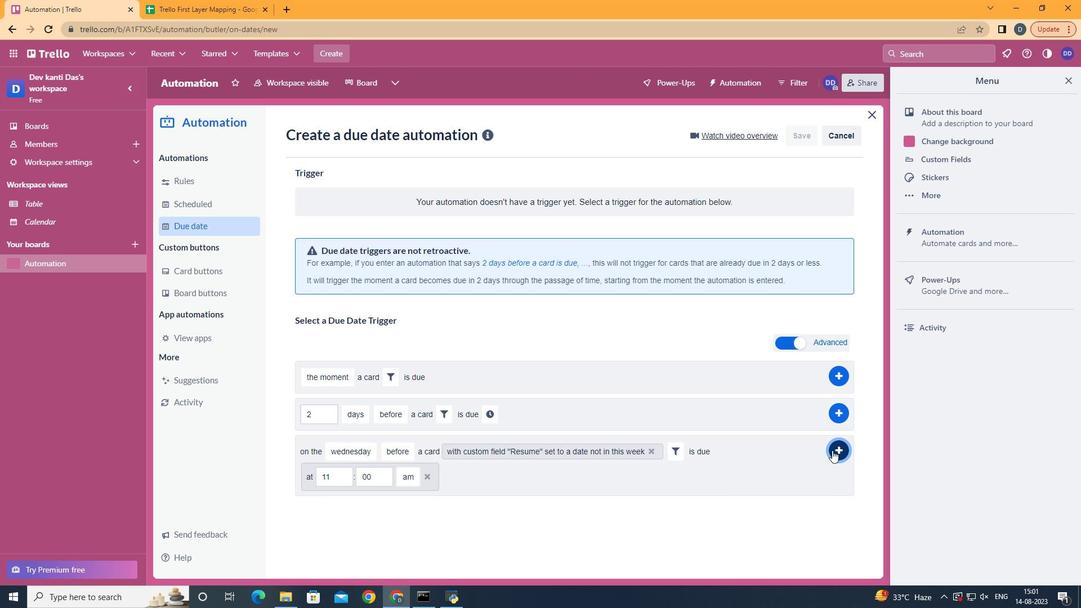 
Action: Mouse pressed left at (838, 456)
Screenshot: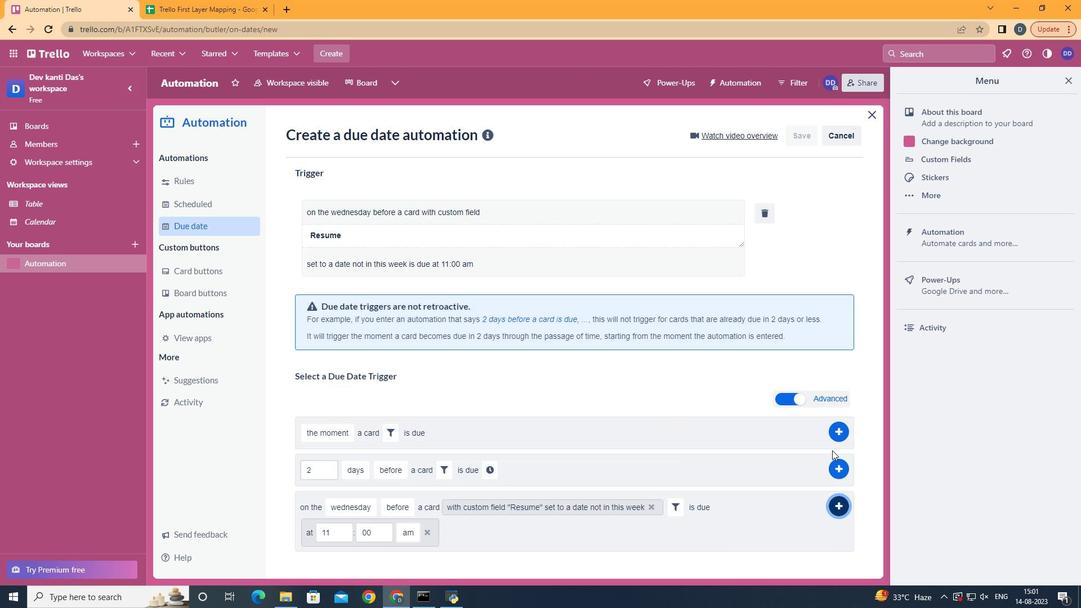 
